 Task: Create in the project AgileAssist in Backlog an issue 'Develop a new tool for automated testing of web accessibility compliance', assign it to team member softage.4@softage.net and change the status to IN PROGRESS. Create in the project AgileAssist in Backlog an issue 'Upgrade the deployment process of a web application to improve the speed and reliability of deployment', assign it to team member softage.1@softage.net and change the status to IN PROGRESS
Action: Mouse moved to (168, 43)
Screenshot: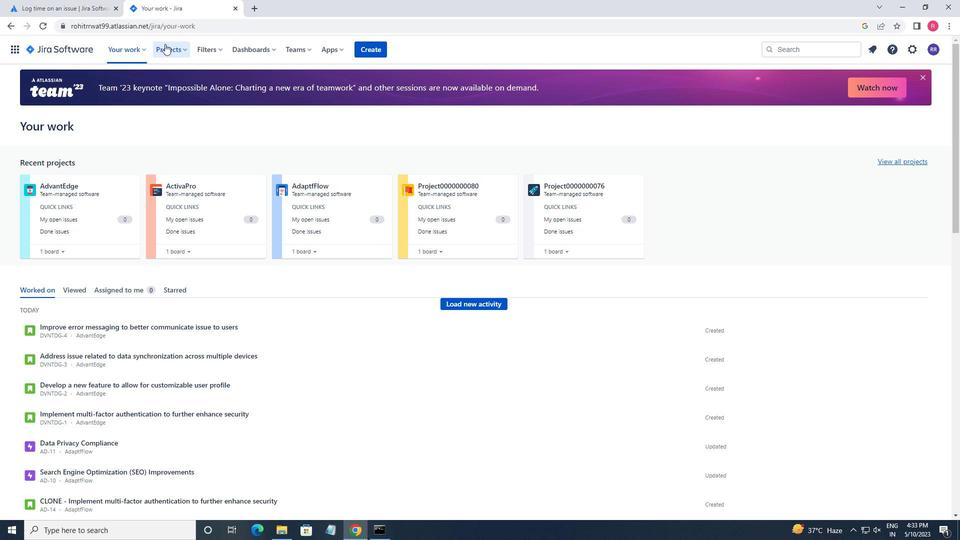 
Action: Mouse pressed left at (168, 43)
Screenshot: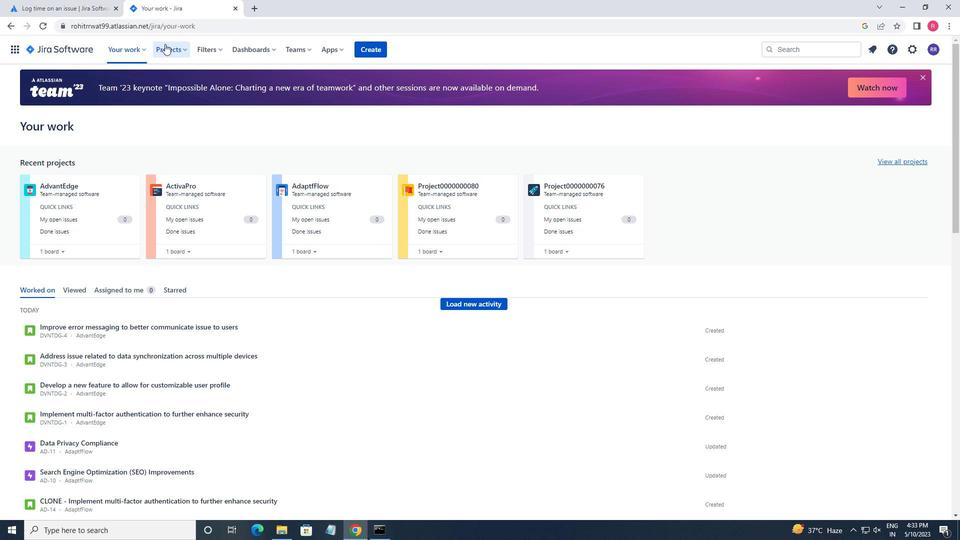 
Action: Mouse moved to (210, 98)
Screenshot: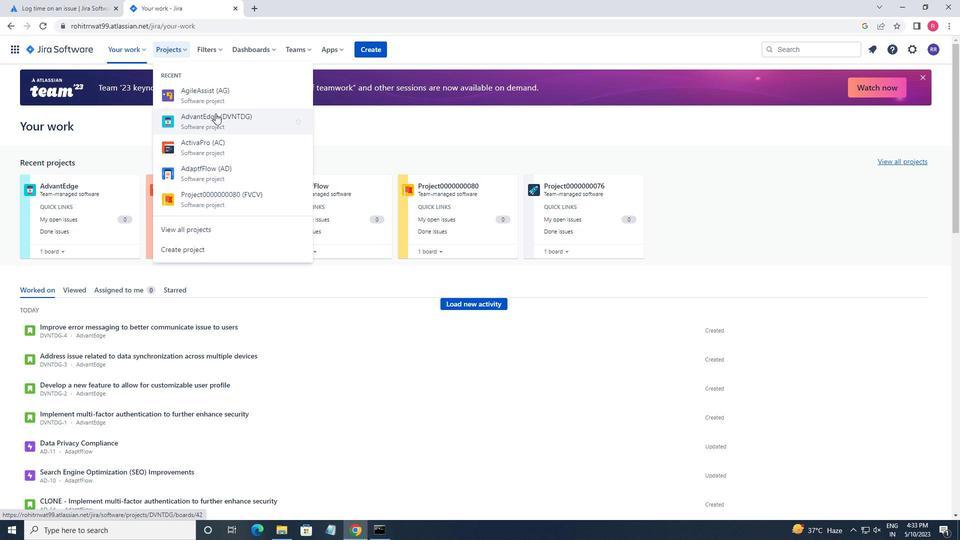
Action: Mouse pressed left at (210, 98)
Screenshot: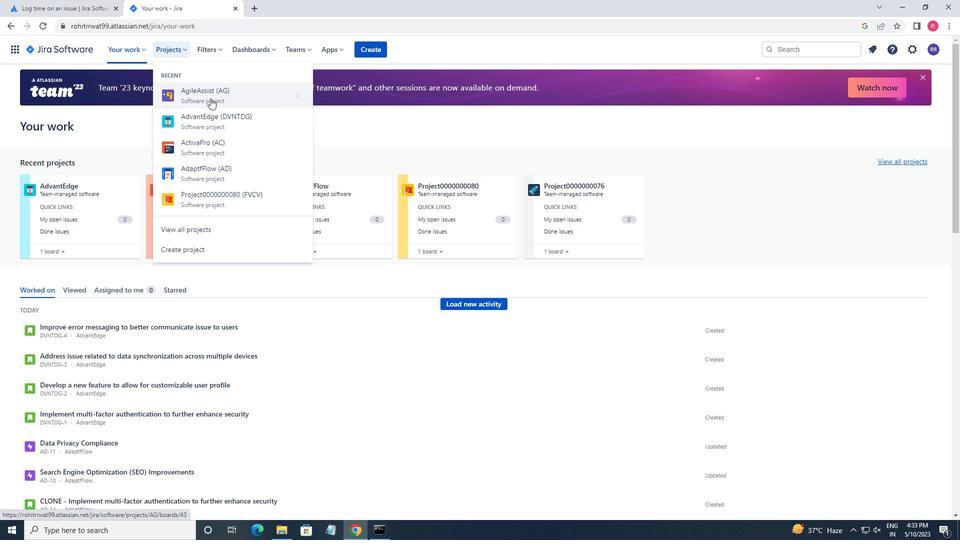 
Action: Mouse moved to (61, 153)
Screenshot: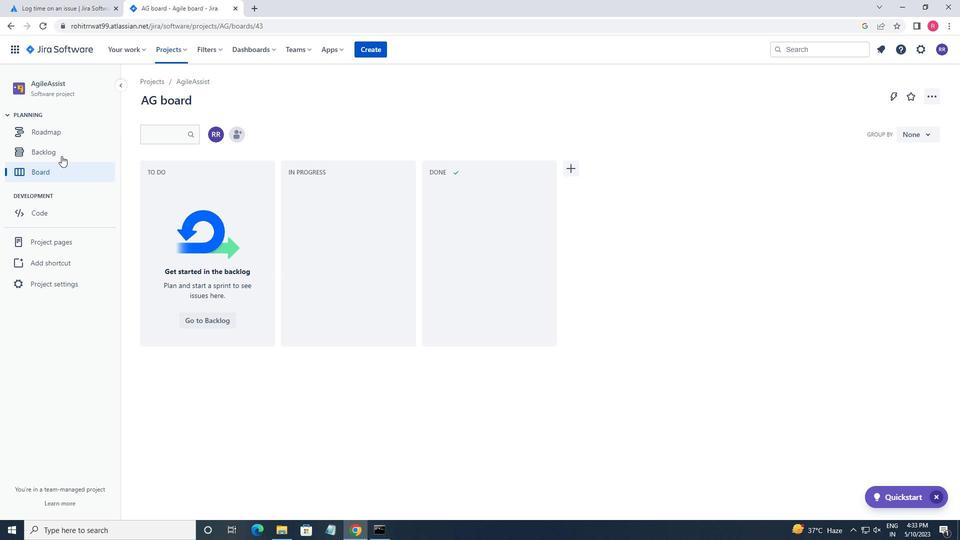 
Action: Mouse pressed left at (61, 153)
Screenshot: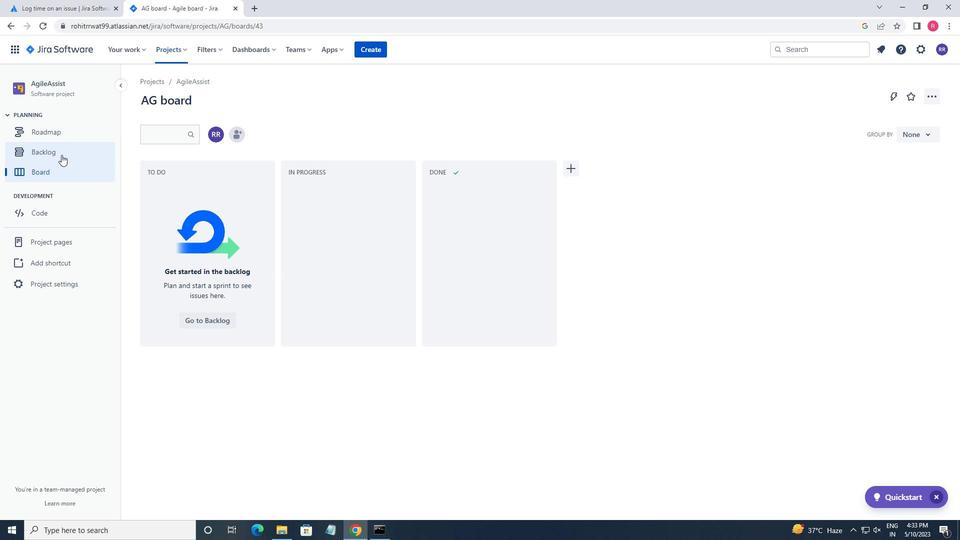 
Action: Mouse moved to (218, 391)
Screenshot: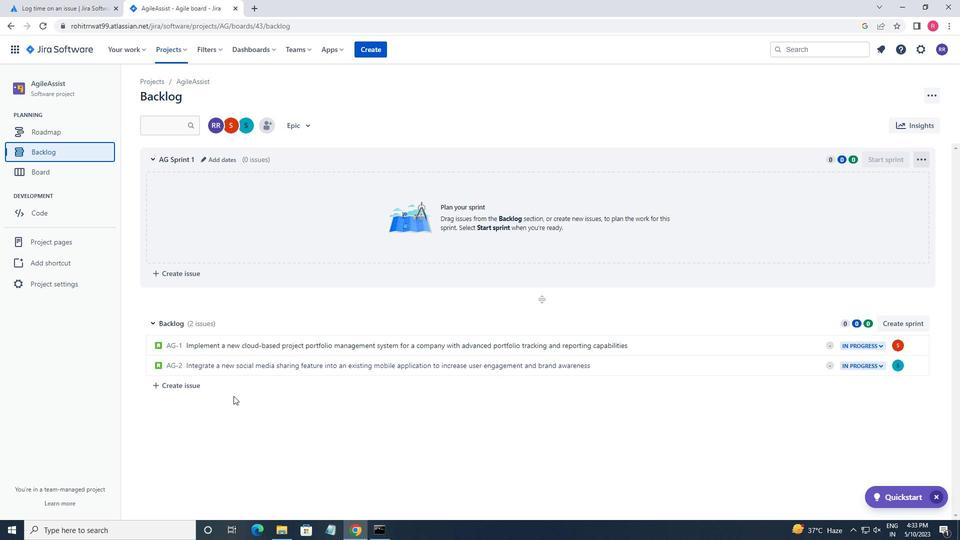 
Action: Mouse pressed left at (218, 391)
Screenshot: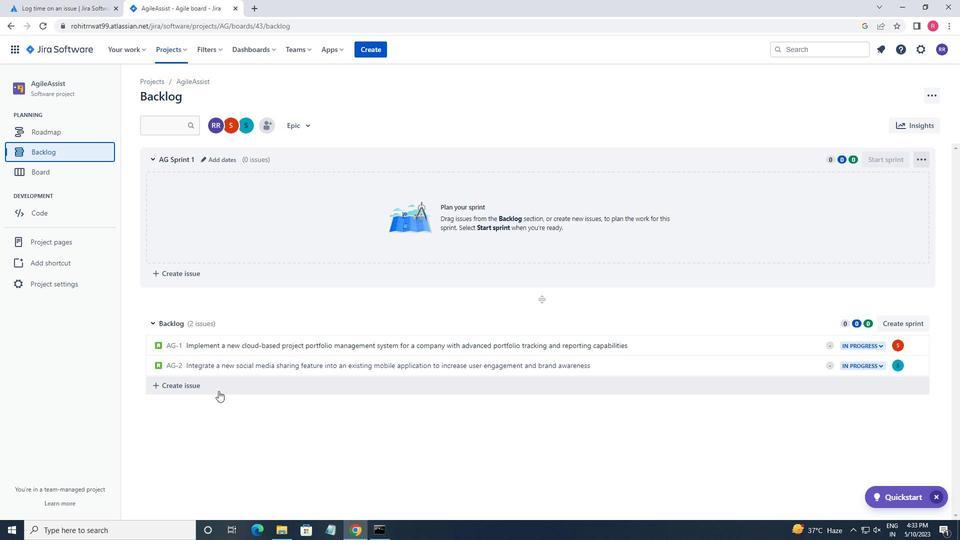 
Action: Key pressed <Key.shift>DEVLOP<Key.backspace><Key.backspace><Key.backspace>ELOP<Key.space>A<Key.space>NEW<Key.space>TOOL<Key.space>FOR<Key.space>AUTOMATED<Key.space>TESTING<Key.space>OF<Key.space>WEB<Key.space>ACCESSIBILTY<Key.space>COMPLIANCE<Key.left><Key.left><Key.left><Key.left><Key.left><Key.left><Key.left><Key.left><Key.left><Key.left><Key.left><Key.left><Key.left><Key.left><Key.left><Key.left><Key.left><Key.left><Key.right><Key.right><Key.right><Key.right><Key.right>I<Key.down><Key.enter>
Screenshot: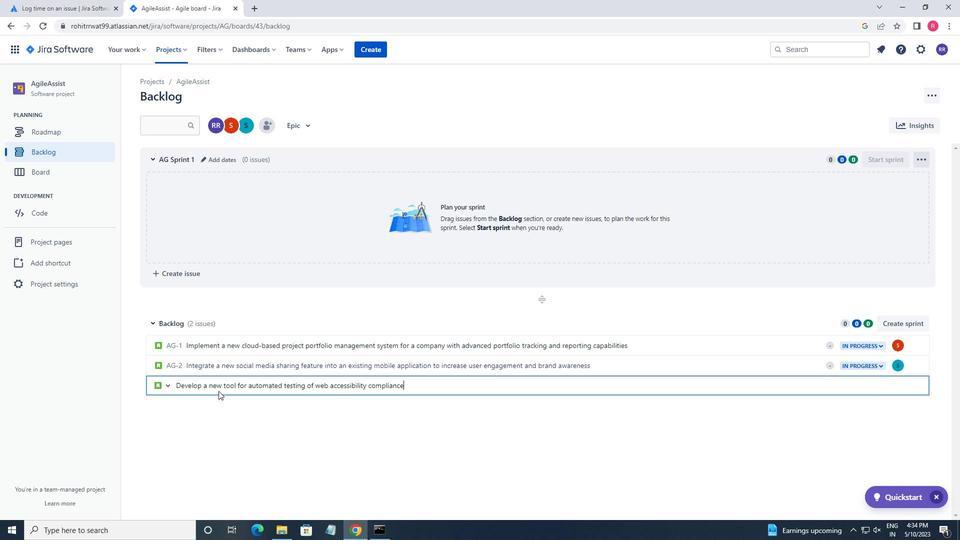 
Action: Mouse moved to (897, 386)
Screenshot: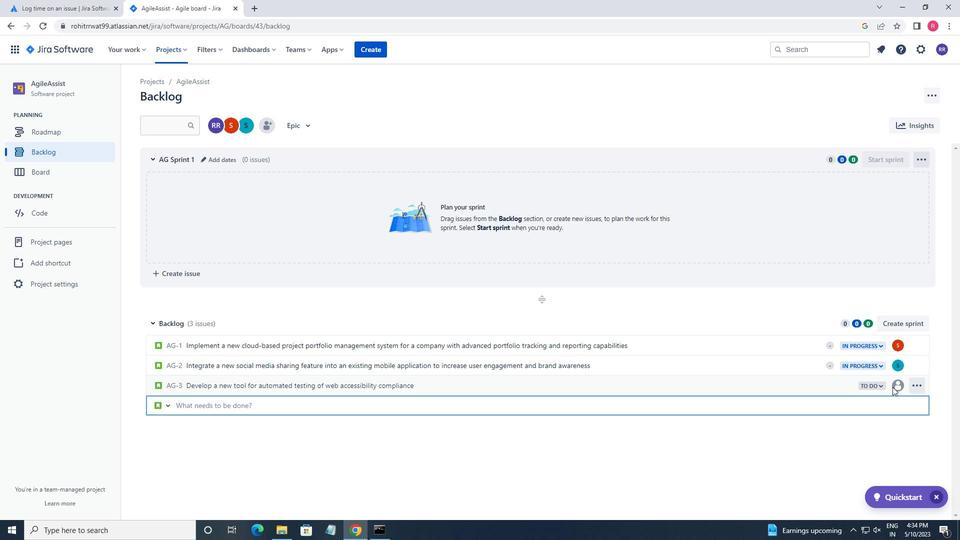
Action: Mouse pressed left at (897, 386)
Screenshot: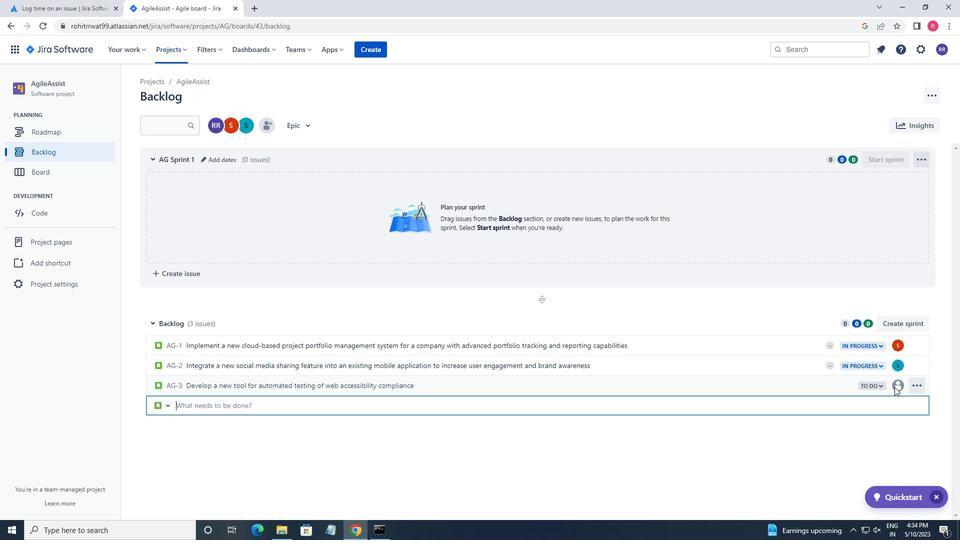 
Action: Mouse moved to (899, 384)
Screenshot: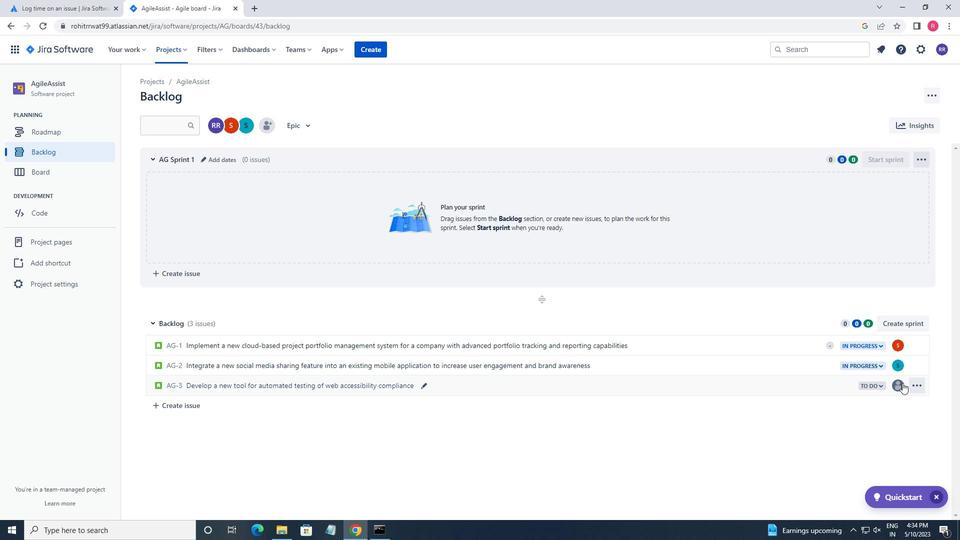 
Action: Mouse pressed left at (899, 384)
Screenshot: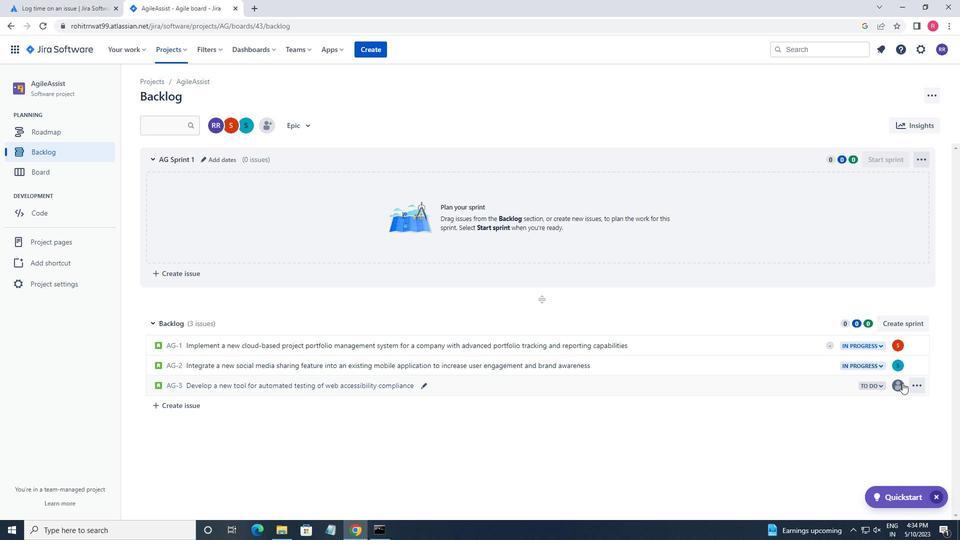 
Action: Mouse moved to (847, 424)
Screenshot: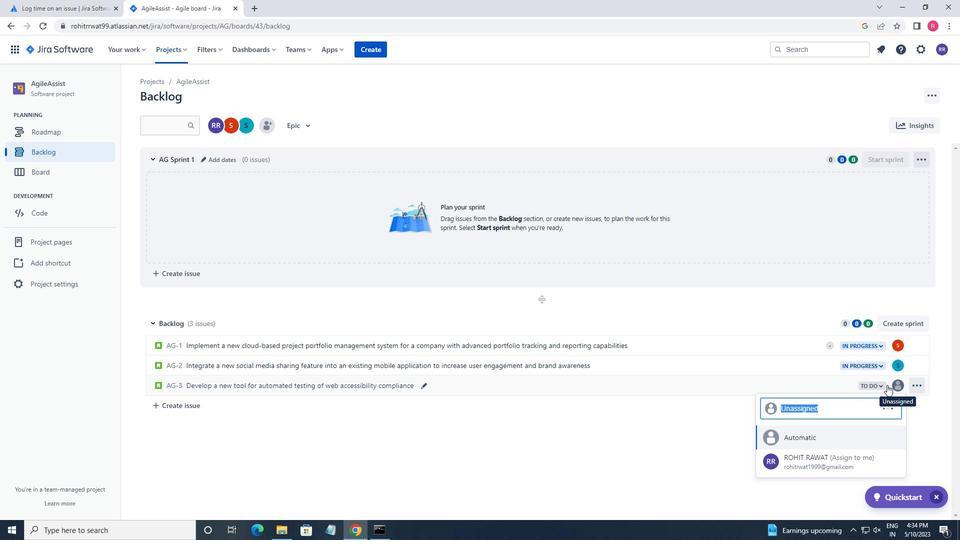 
Action: Key pressed SOFTAGE.4<Key.shift><Key.shift><Key.shift><Key.shift><Key.shift>@SOFTAGE.NET<Key.enter>
Screenshot: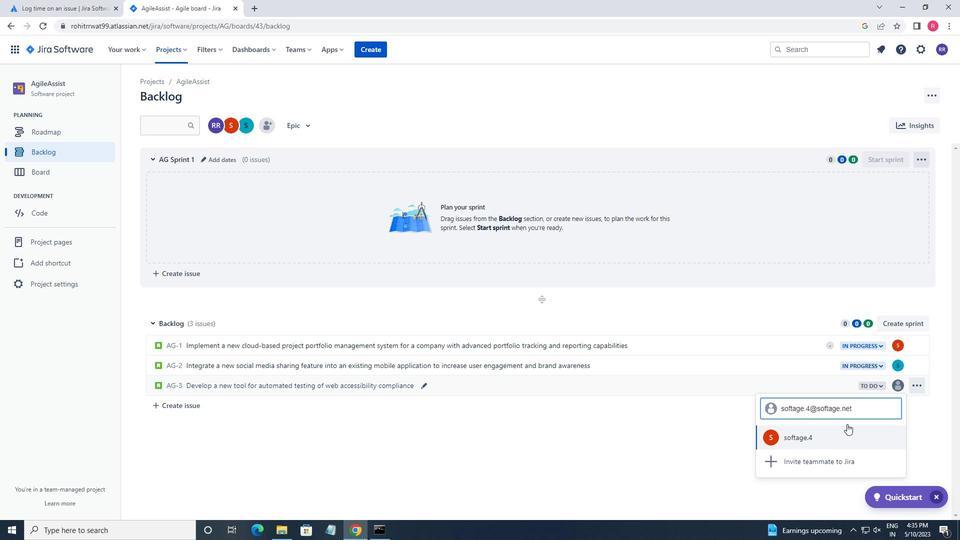 
Action: Mouse moved to (863, 384)
Screenshot: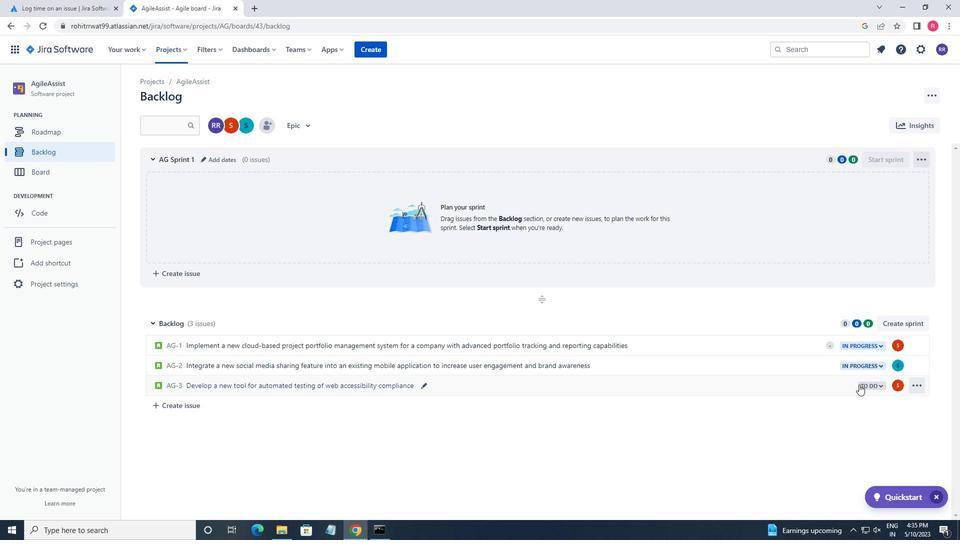 
Action: Mouse pressed left at (863, 384)
Screenshot: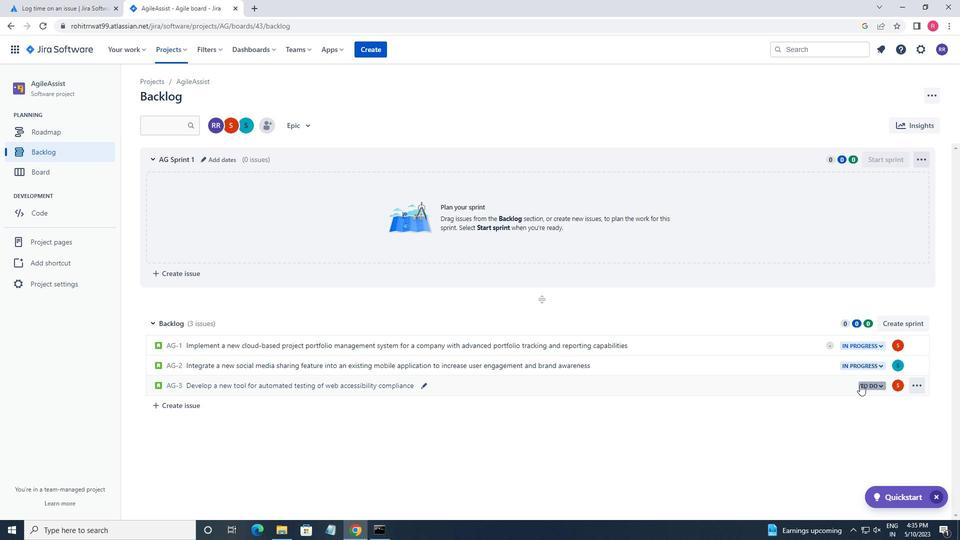 
Action: Mouse moved to (803, 406)
Screenshot: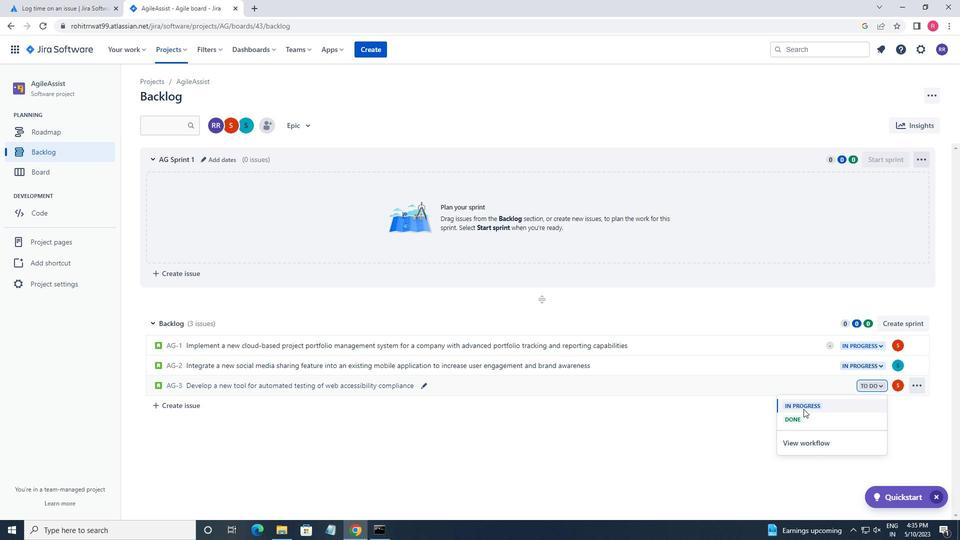 
Action: Mouse pressed left at (803, 406)
Screenshot: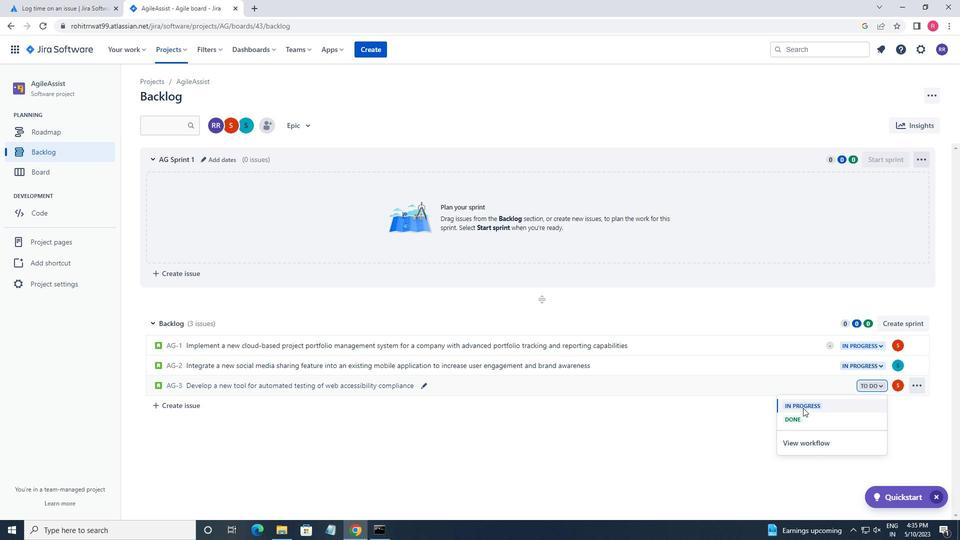 
Action: Mouse moved to (217, 411)
Screenshot: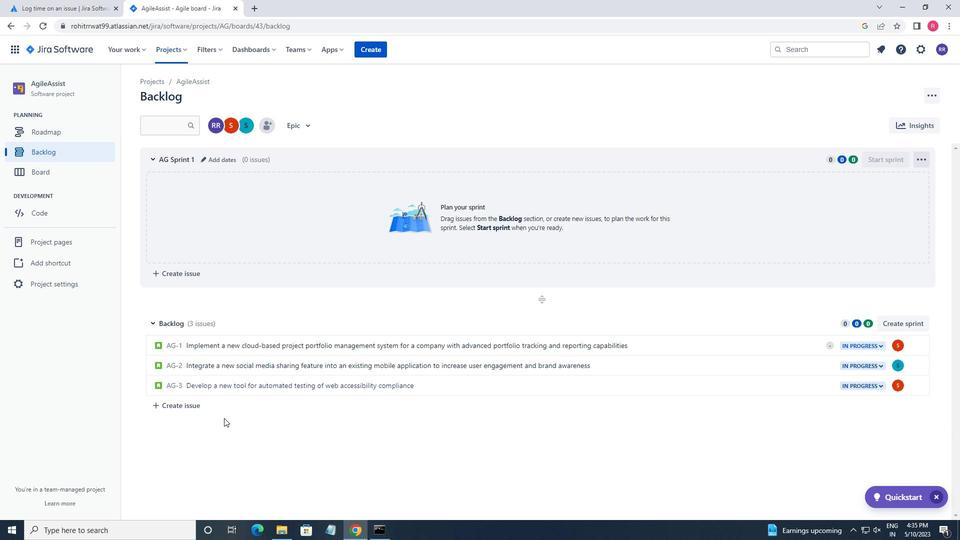 
Action: Mouse pressed left at (217, 411)
Screenshot: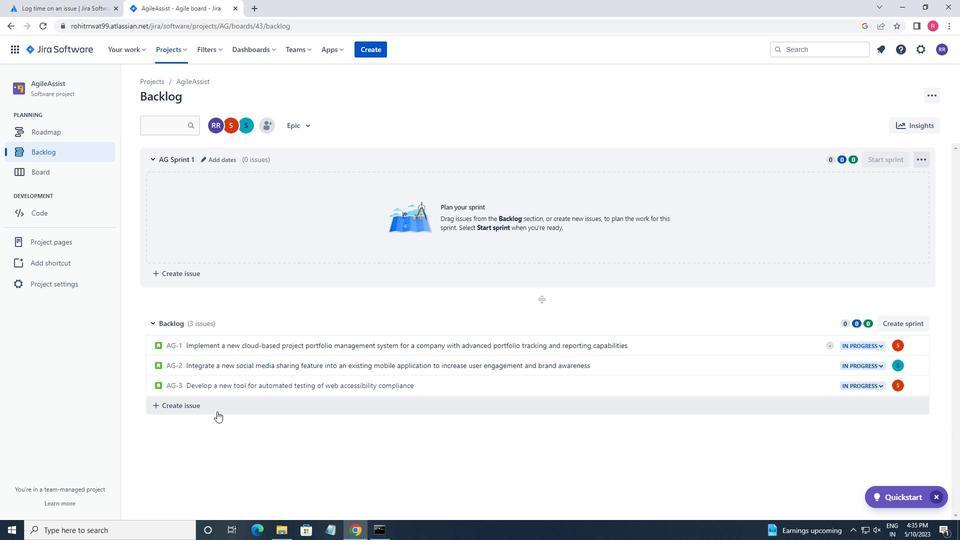 
Action: Key pressed <Key.shift_r>UPGRADE<Key.space>THE<Key.space>DEP<Key.backspace>PLOYMENT<Key.space>PROCESS<Key.space>OF<Key.space>A<Key.space>WEB<Key.space>APPLICATION<Key.space>TO<Key.space>IMPROVE<Key.space>SPEED<Key.space>AND<Key.space>RELIABILITY<Key.space>OD<Key.backspace>F<Key.space>DEPLOYMENT<Key.enter>
Screenshot: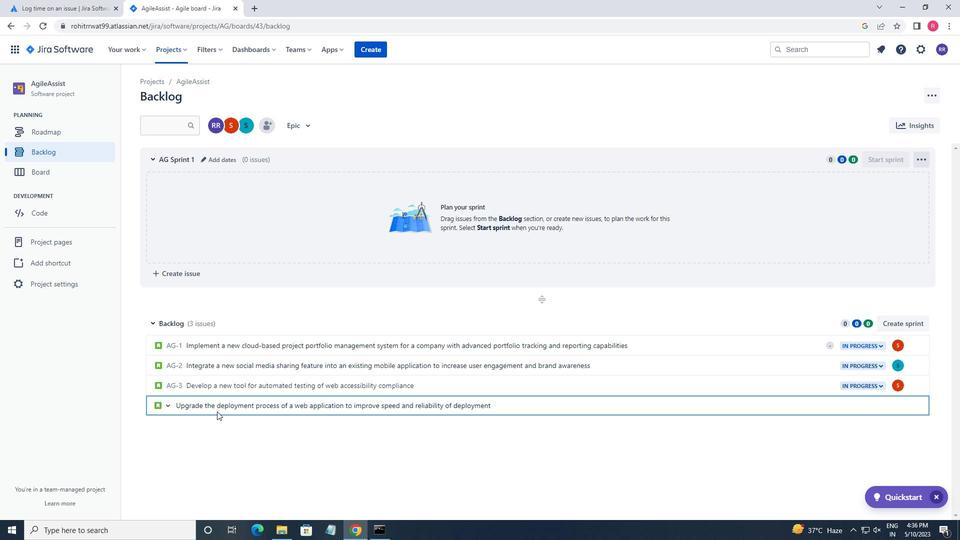 
Action: Mouse moved to (896, 407)
Screenshot: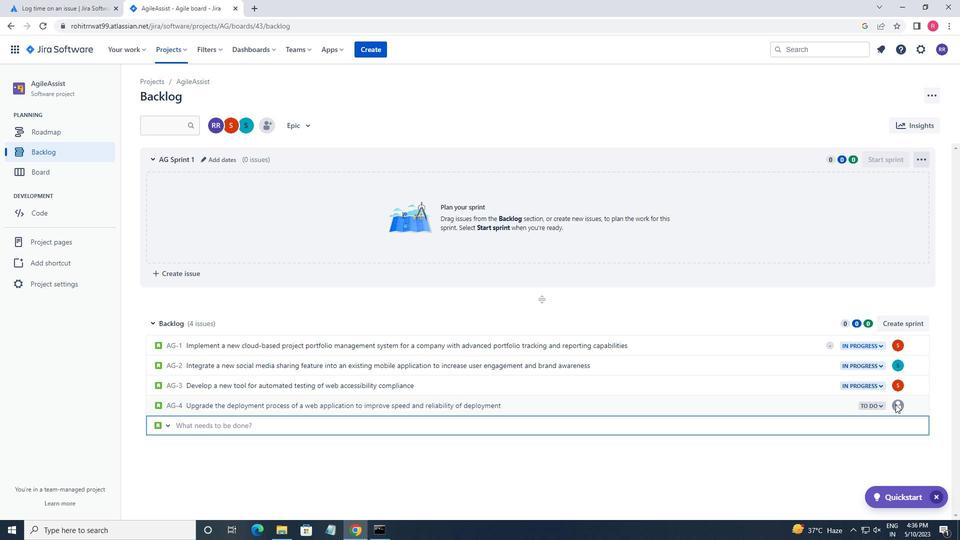 
Action: Mouse pressed left at (896, 407)
Screenshot: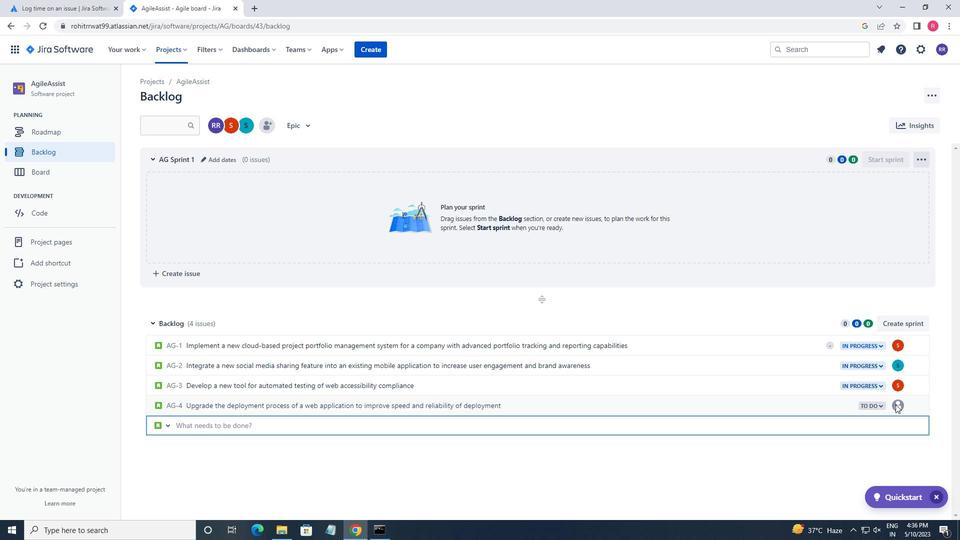 
Action: Mouse moved to (900, 407)
Screenshot: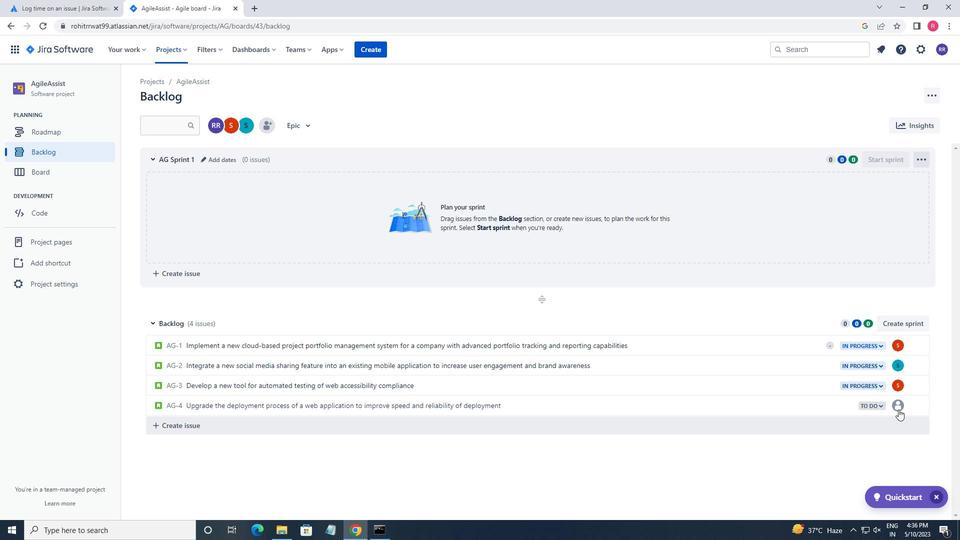 
Action: Mouse pressed left at (900, 407)
Screenshot: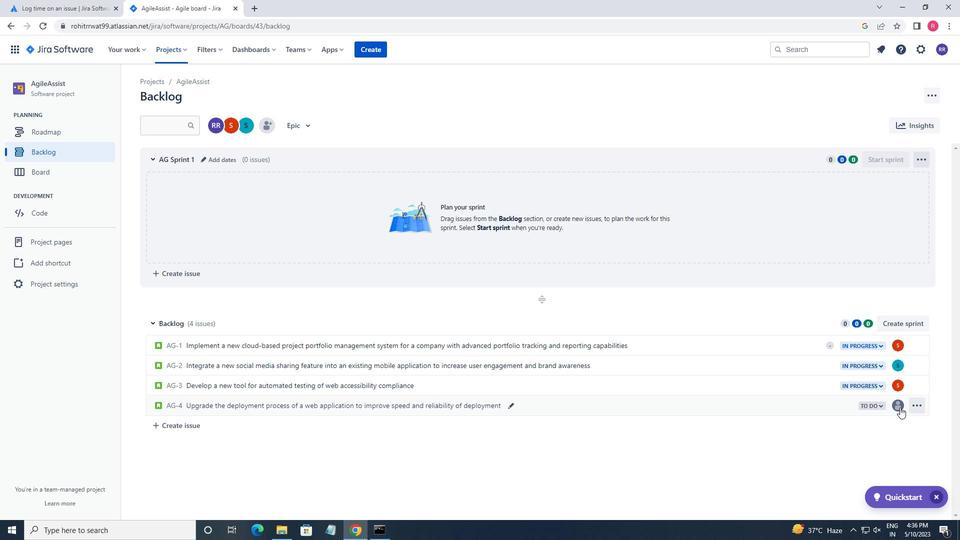 
Action: Mouse moved to (835, 461)
Screenshot: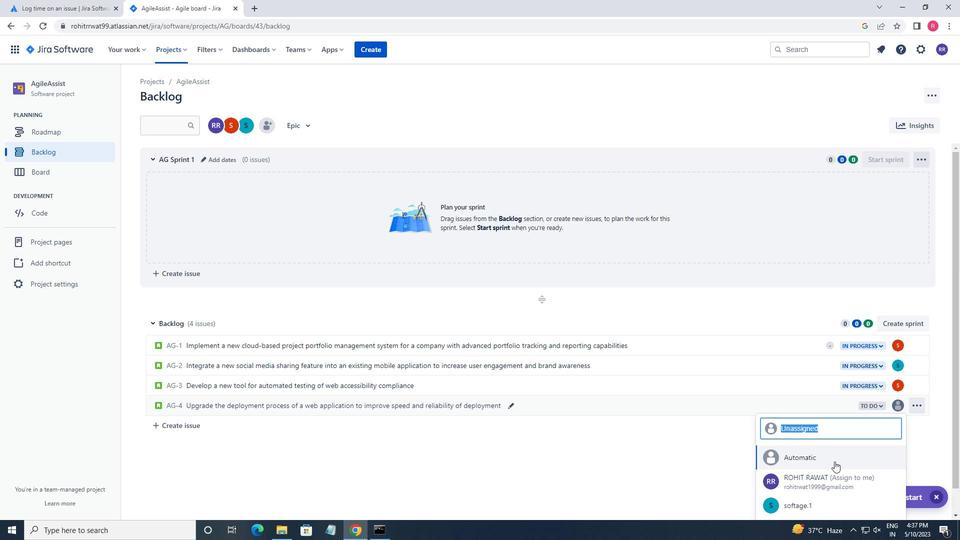 
Action: Key pressed SOFTAGE.1<Key.shift>@SOFTAGE.NET<Key.enter>
Screenshot: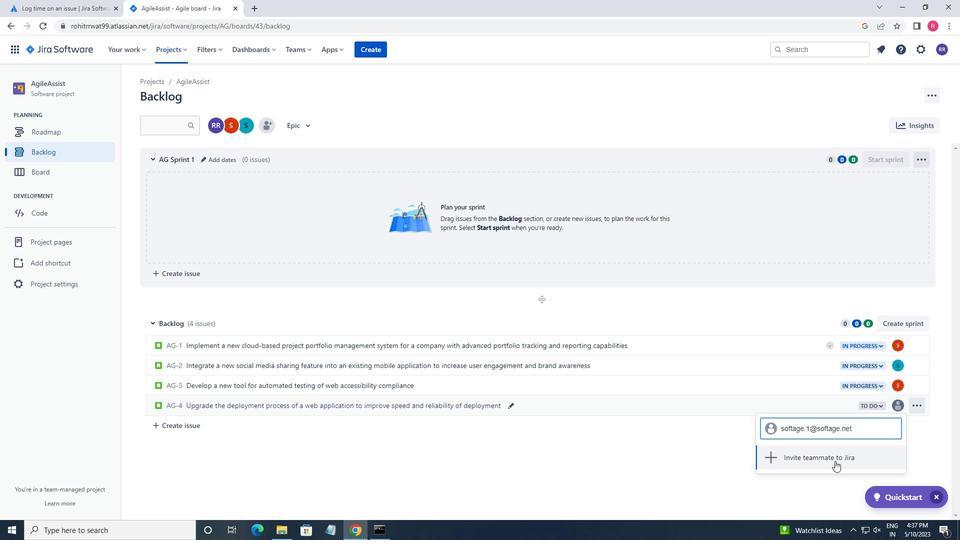 
Action: Mouse moved to (12, 55)
Screenshot: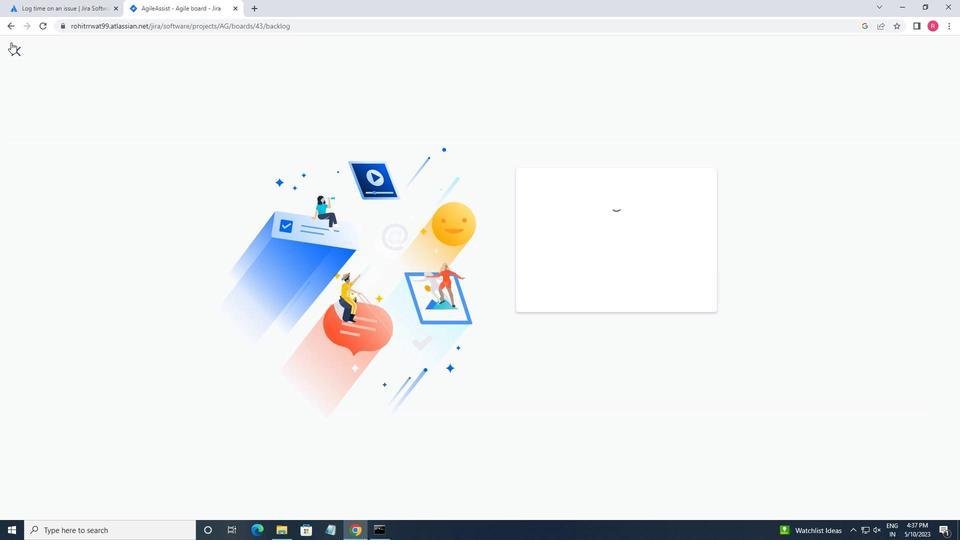 
Action: Mouse pressed left at (12, 55)
Screenshot: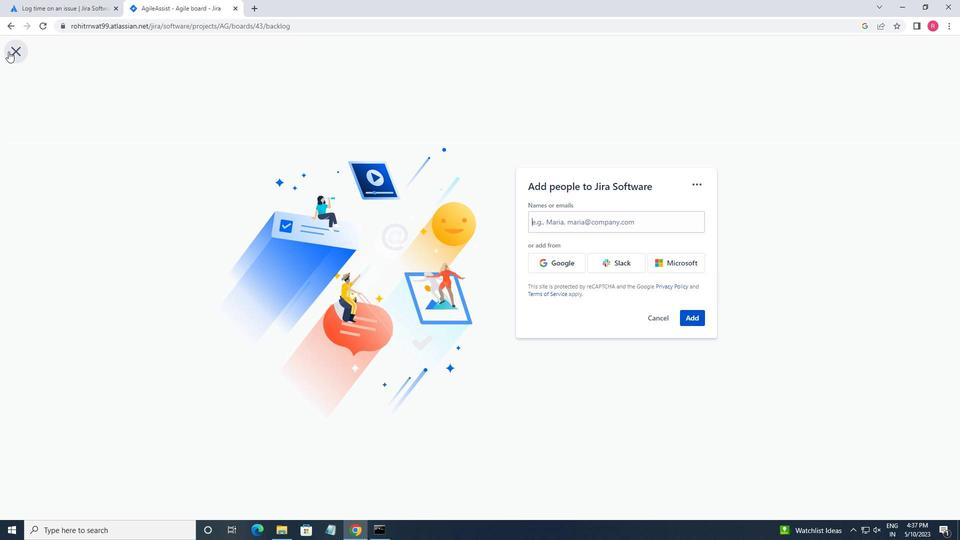 
Action: Mouse moved to (896, 410)
Screenshot: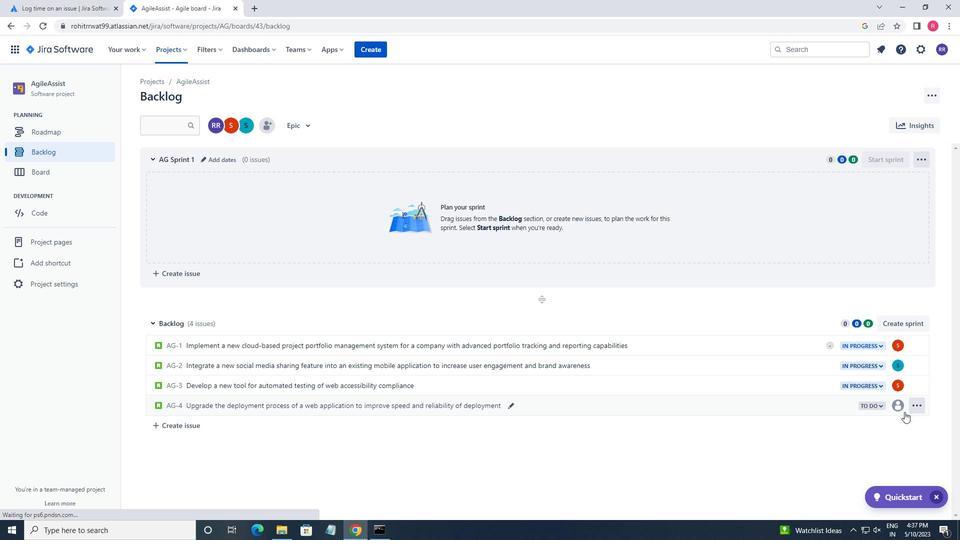 
Action: Mouse pressed left at (896, 410)
Screenshot: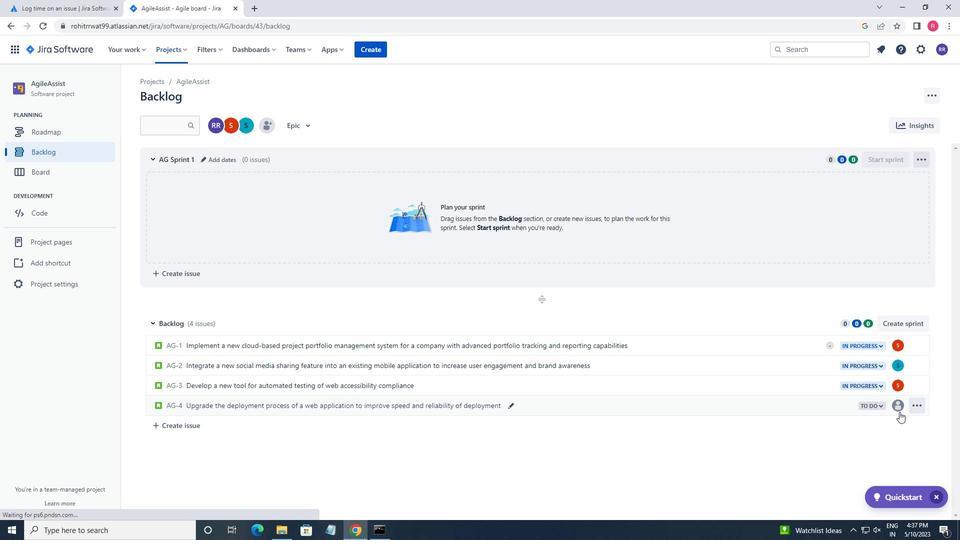 
Action: Mouse moved to (581, 375)
Screenshot: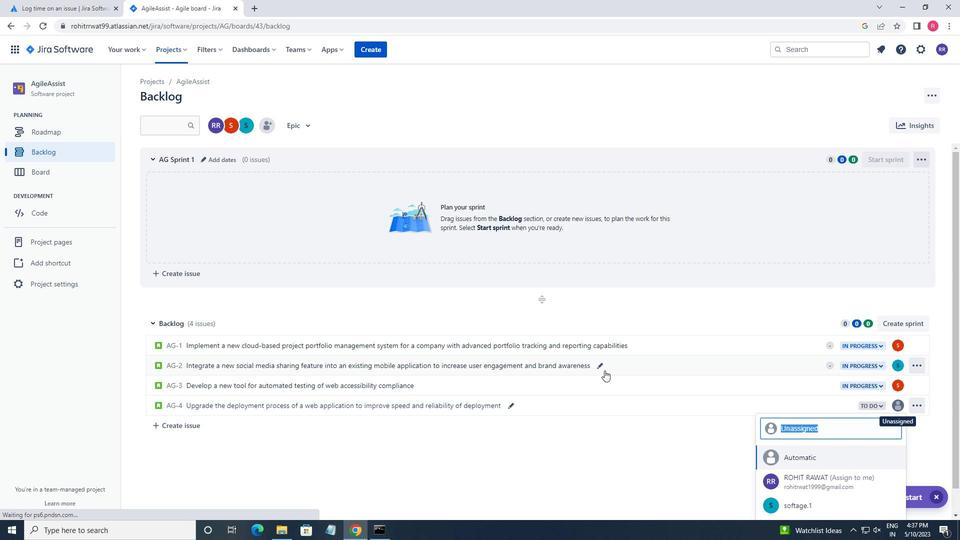 
Action: Key pressed SOFTAGE.1<Key.shift>@SOFTAGE.NET
Screenshot: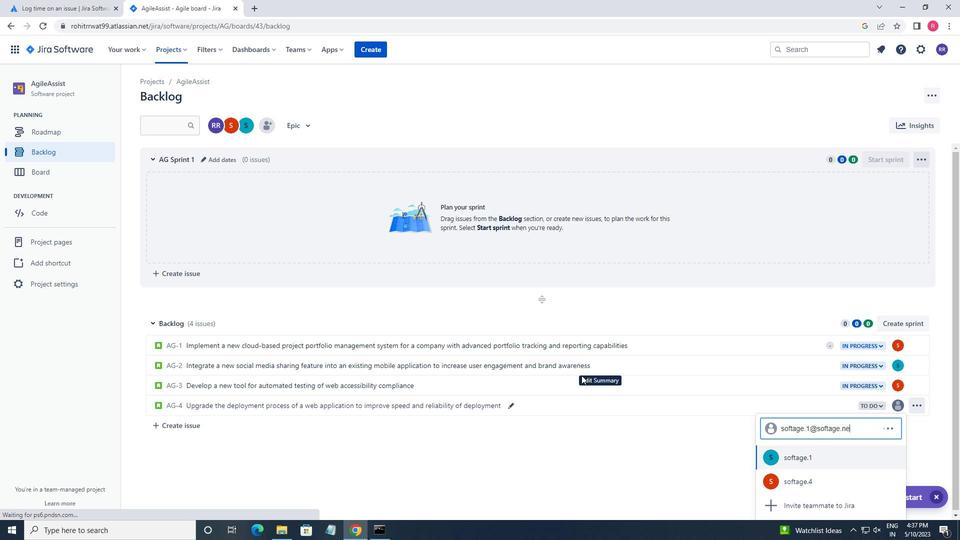 
Action: Mouse moved to (867, 452)
Screenshot: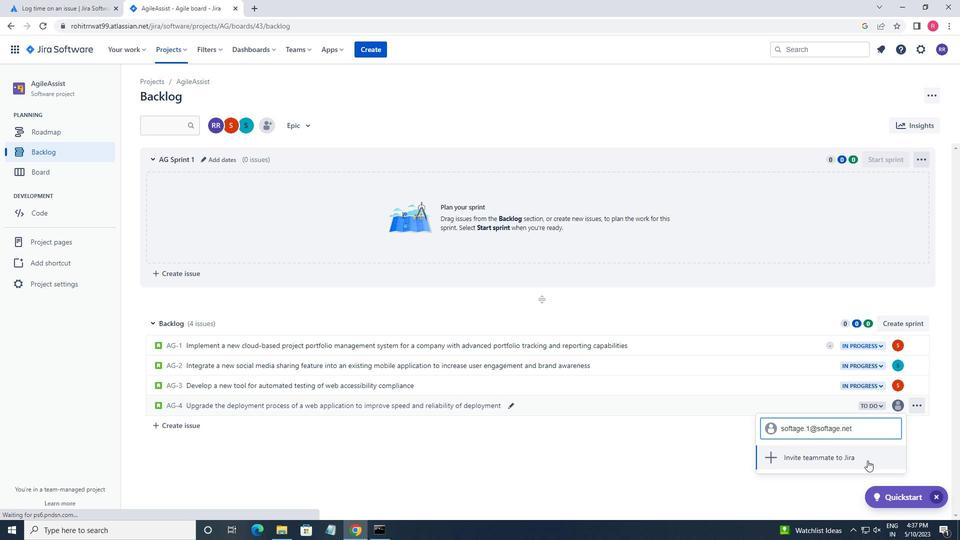 
Action: Key pressed <Key.backspace>
Screenshot: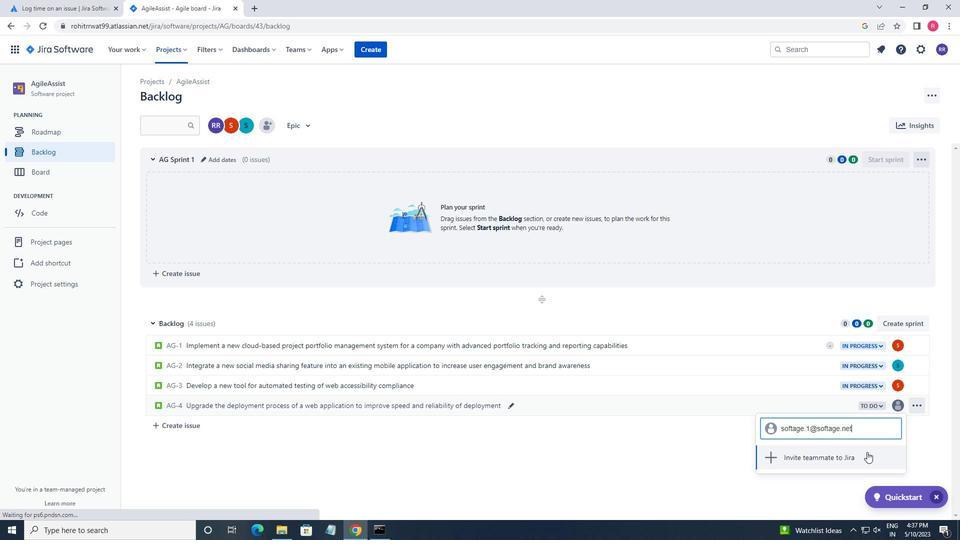 
Action: Mouse moved to (865, 450)
Screenshot: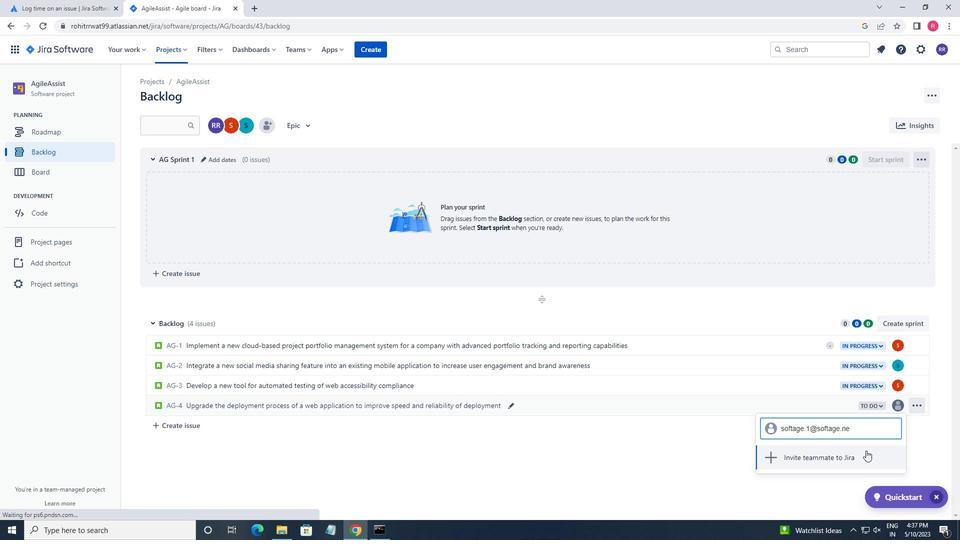 
Action: Key pressed <Key.backspace>
Screenshot: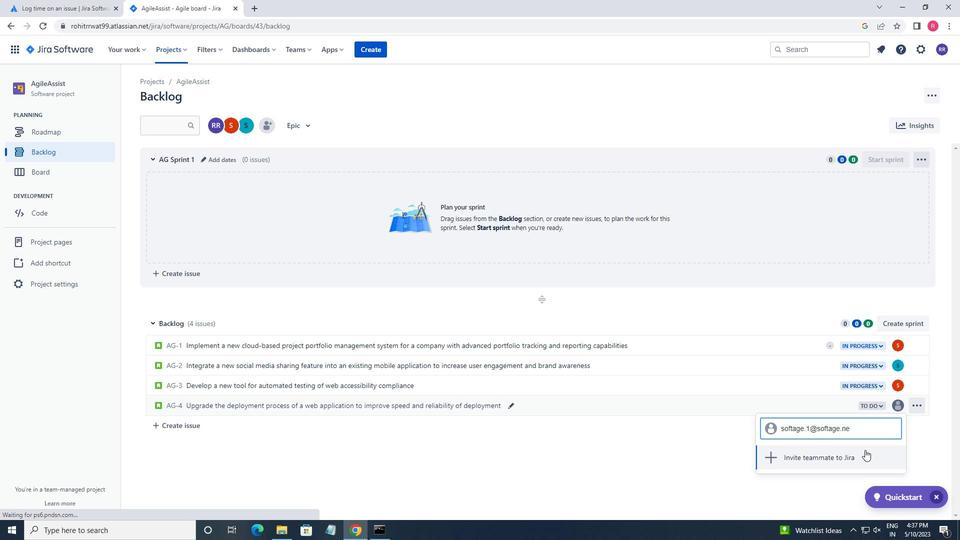 
Action: Mouse moved to (865, 450)
Screenshot: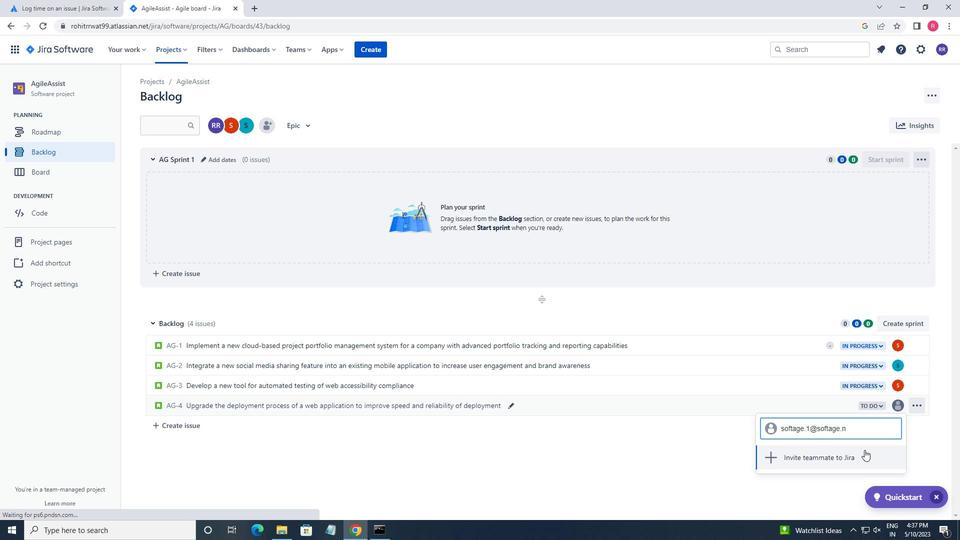 
Action: Key pressed <Key.backspace>
Screenshot: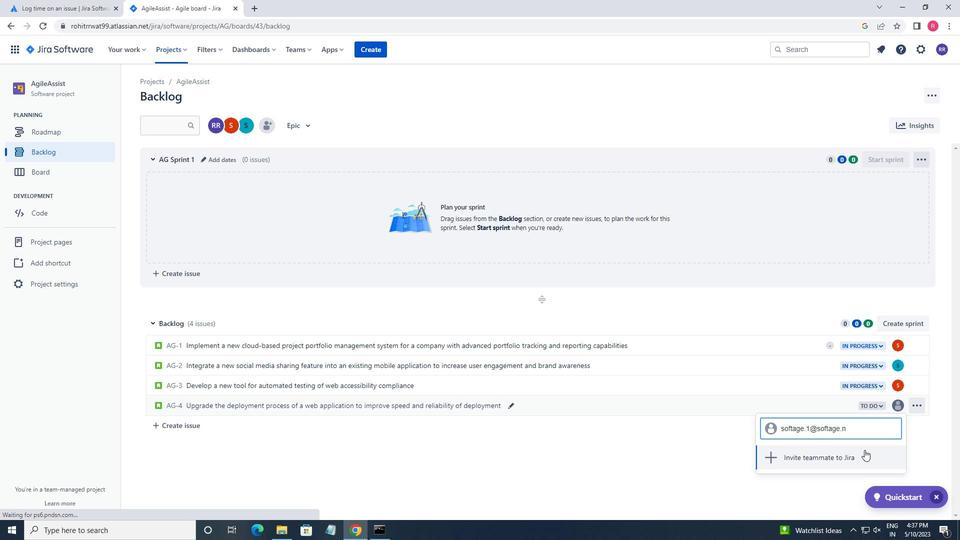 
Action: Mouse moved to (864, 449)
Screenshot: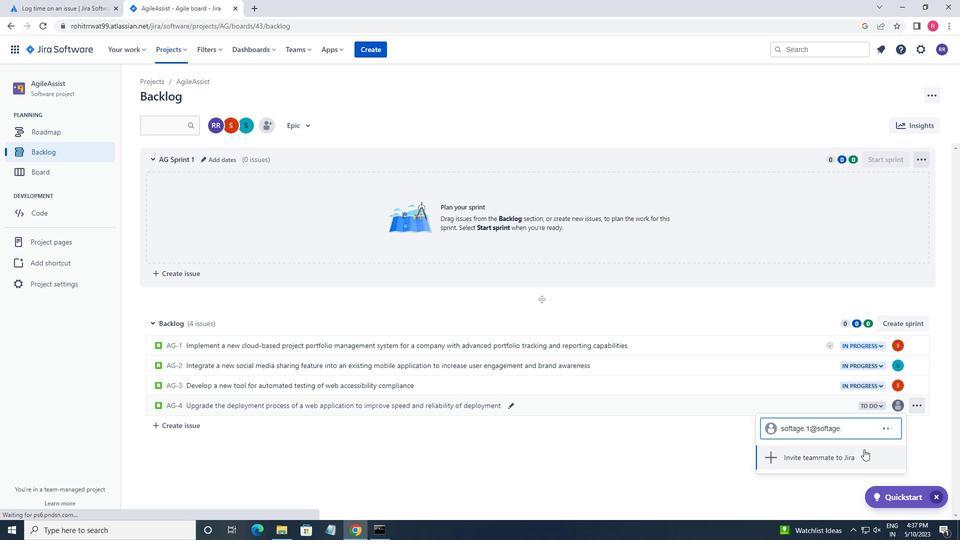 
Action: Mouse pressed left at (864, 449)
Screenshot: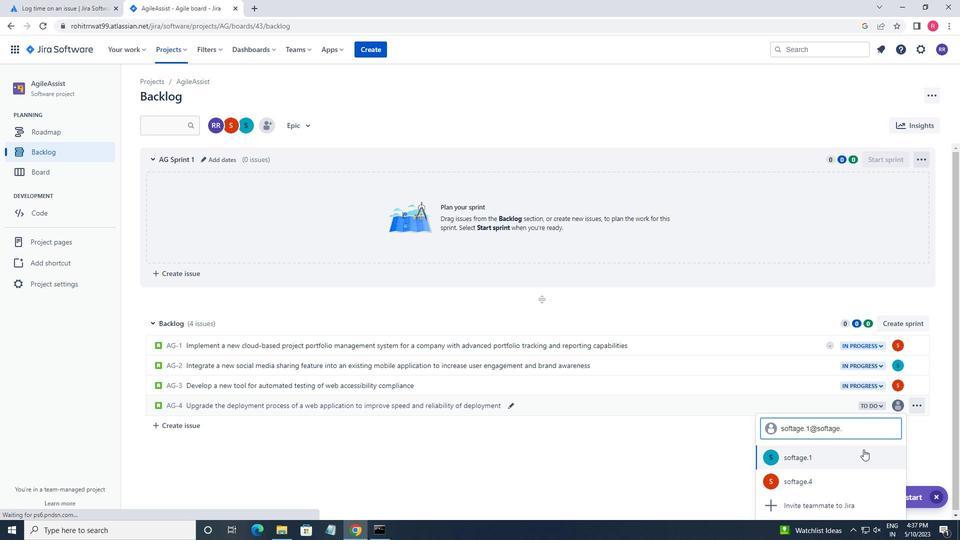 
Action: Mouse moved to (870, 404)
Screenshot: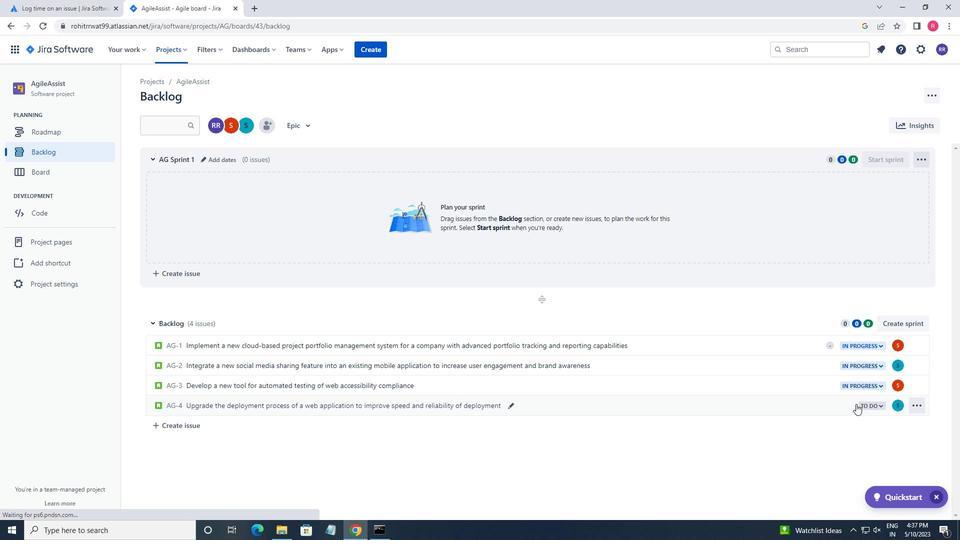 
Action: Mouse pressed left at (870, 404)
Screenshot: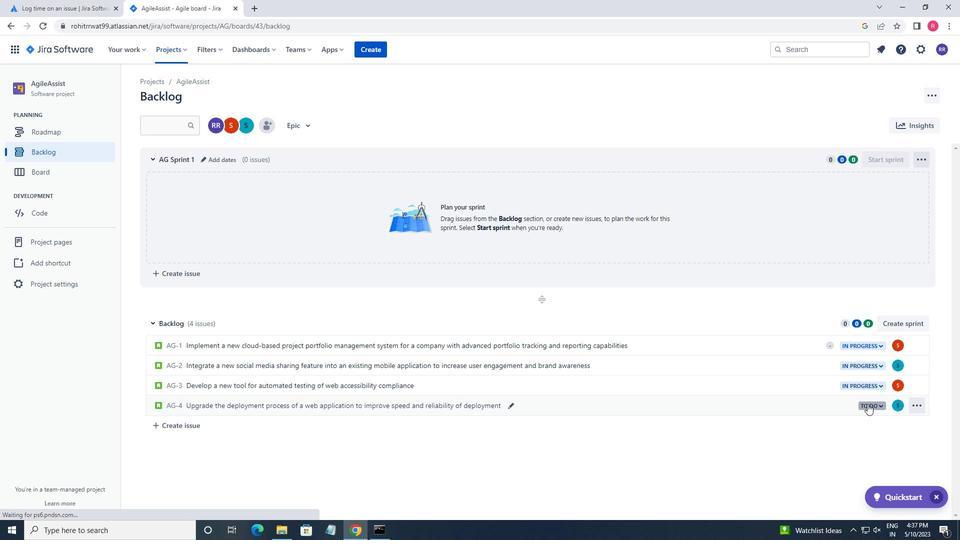 
Action: Mouse moved to (802, 427)
Screenshot: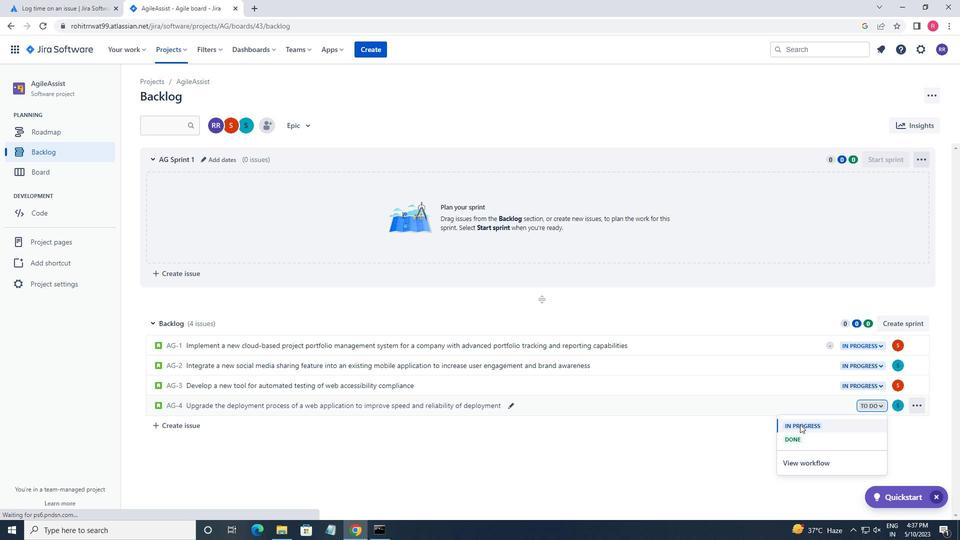 
Action: Mouse pressed left at (802, 427)
Screenshot: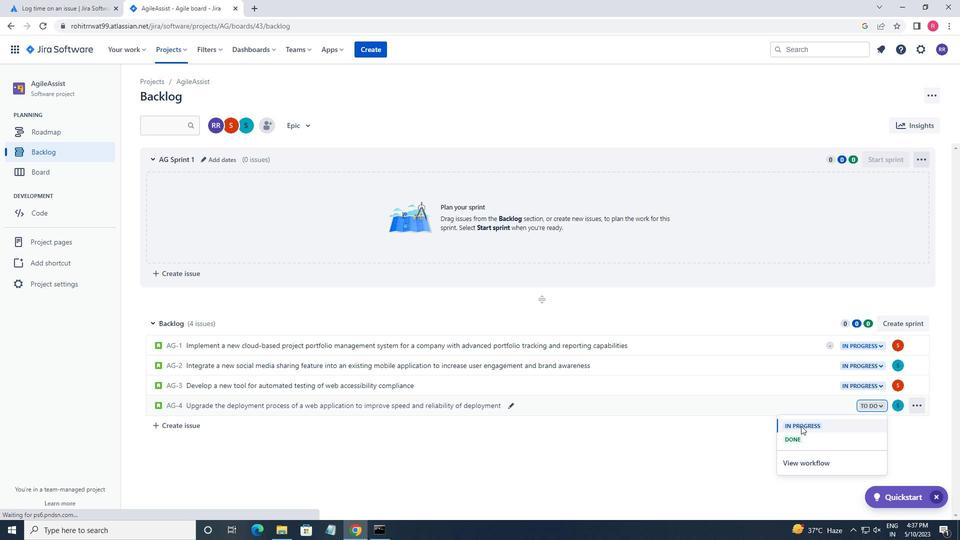 
Action: Mouse moved to (802, 427)
Screenshot: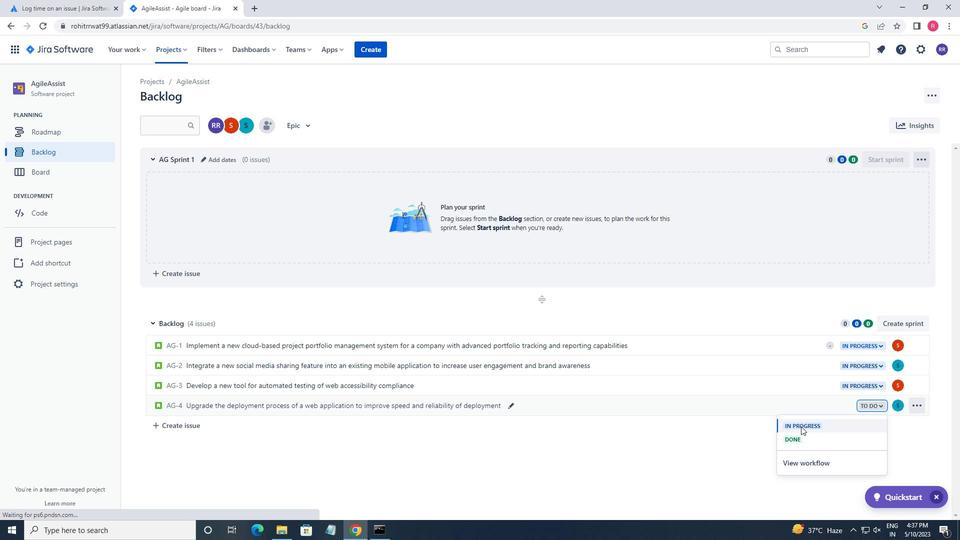 
